 Task: Check the percentage active listings of balcony in the last 1 year.
Action: Mouse moved to (939, 201)
Screenshot: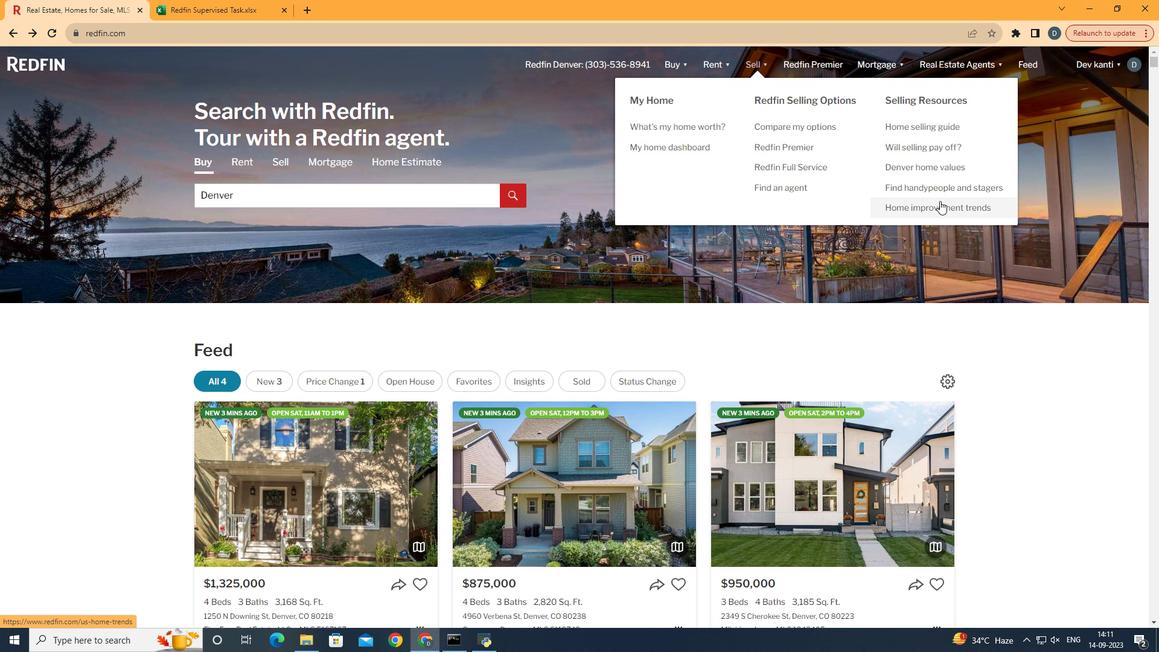 
Action: Mouse pressed left at (939, 201)
Screenshot: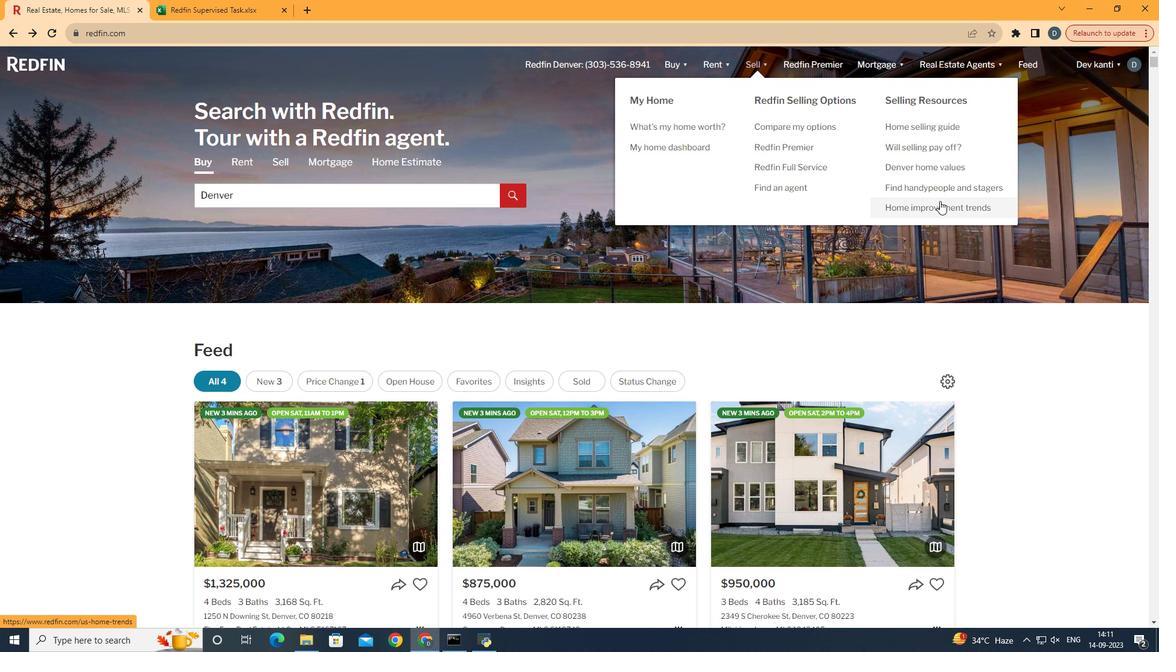
Action: Mouse moved to (313, 228)
Screenshot: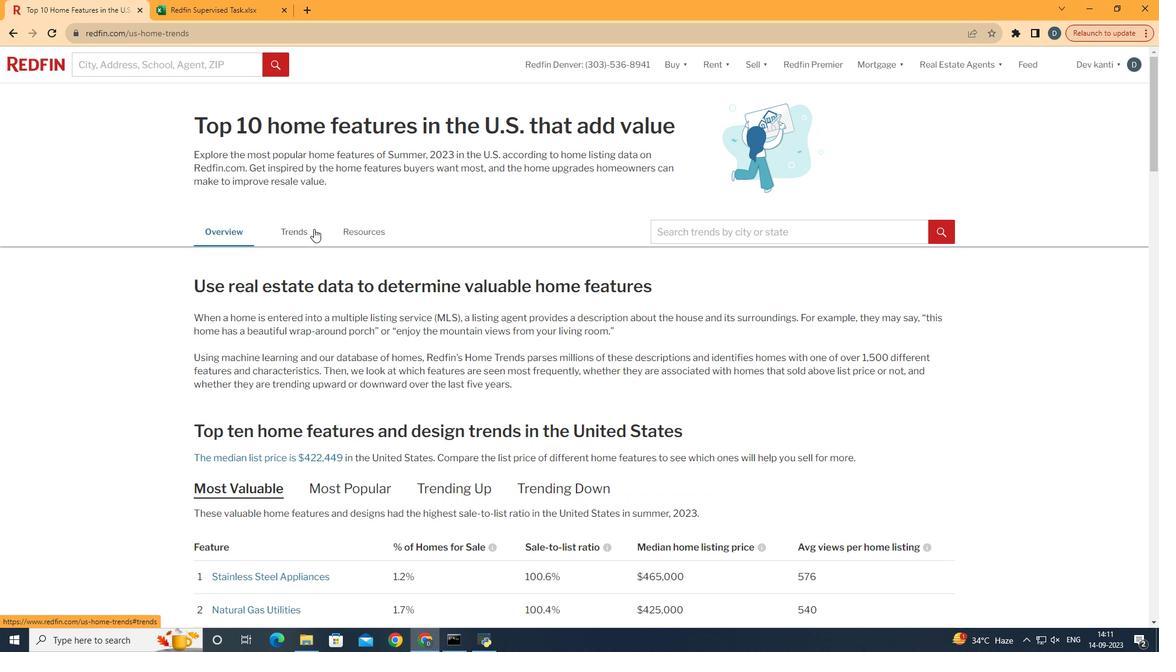 
Action: Mouse pressed left at (313, 228)
Screenshot: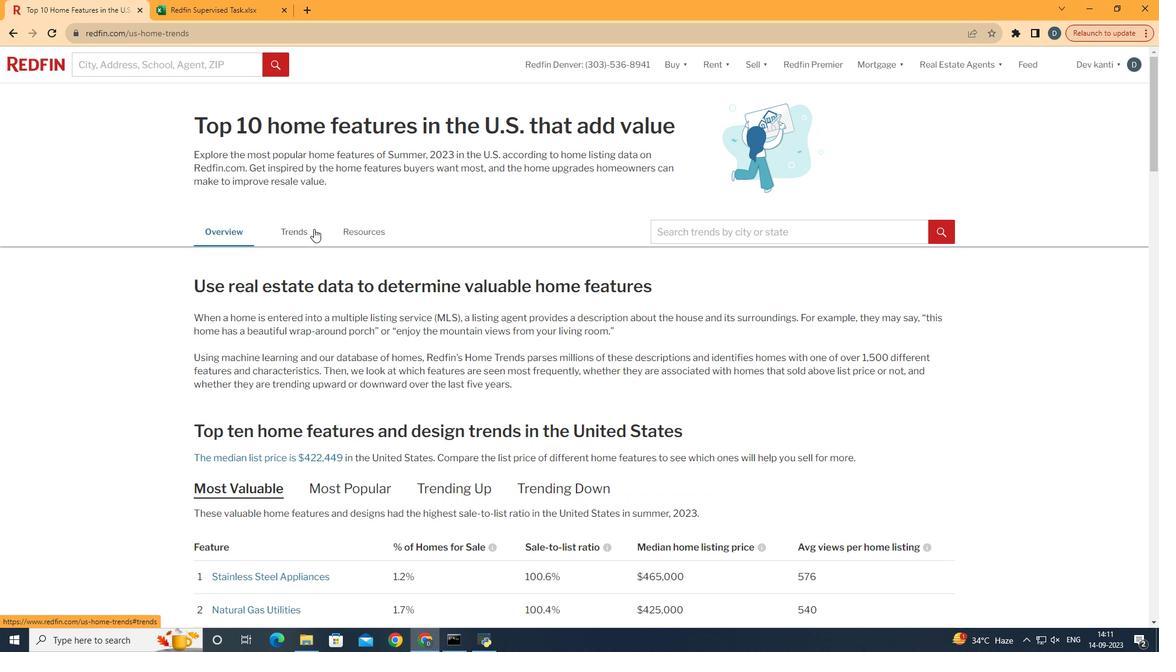 
Action: Mouse moved to (367, 351)
Screenshot: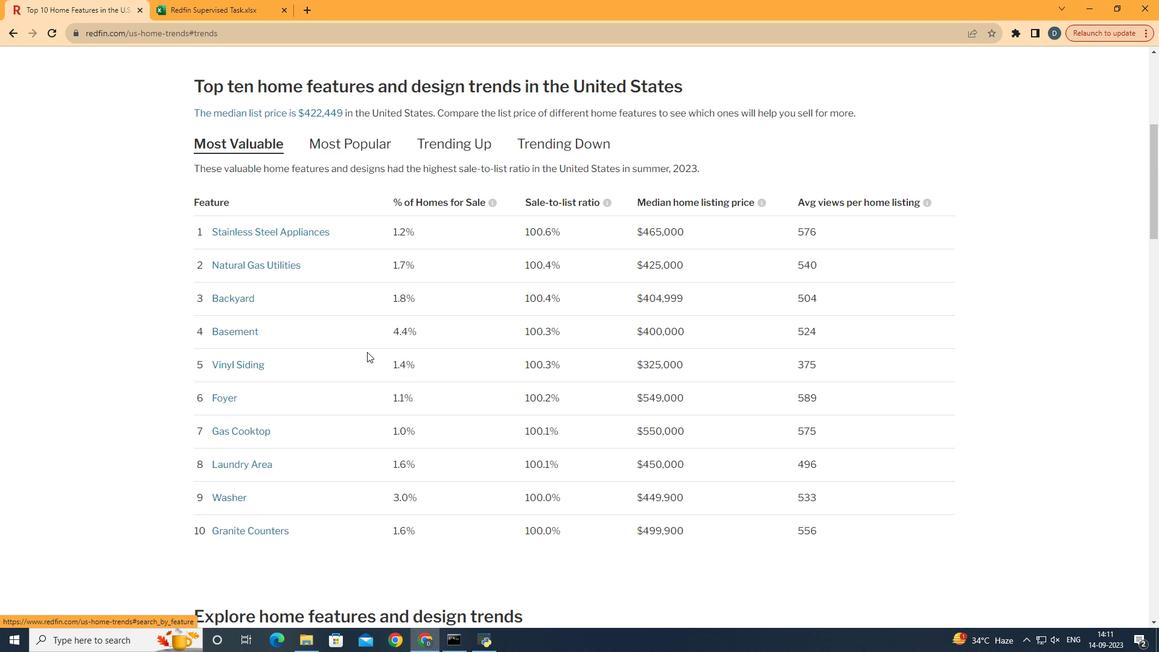 
Action: Mouse scrolled (367, 351) with delta (0, 0)
Screenshot: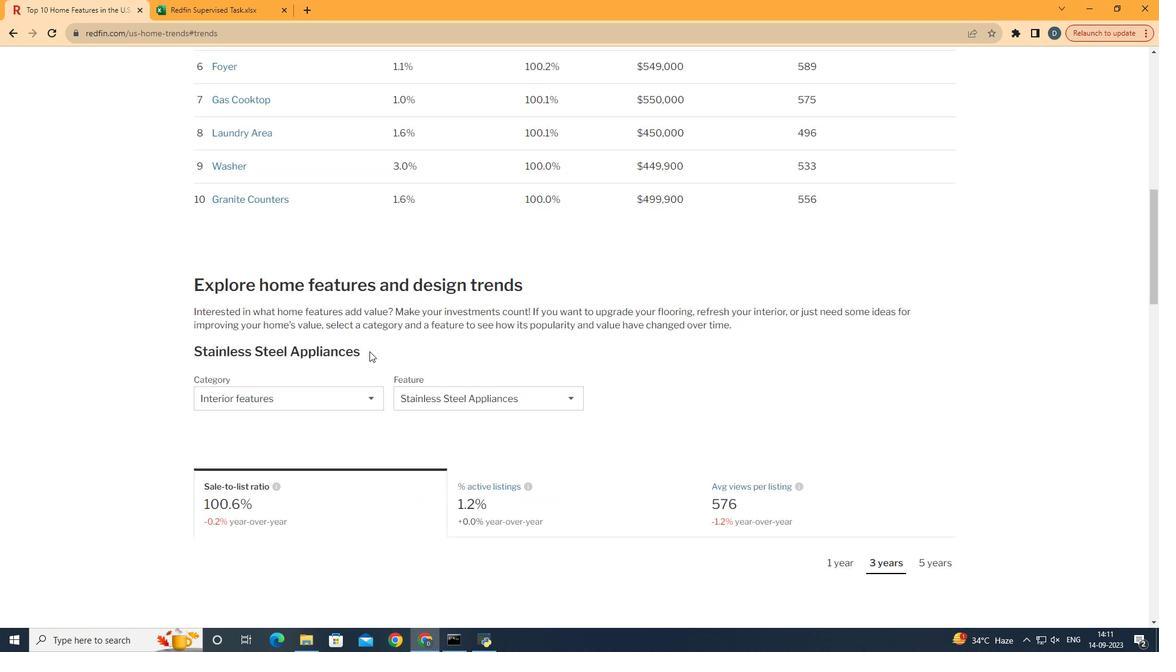 
Action: Mouse scrolled (367, 351) with delta (0, 0)
Screenshot: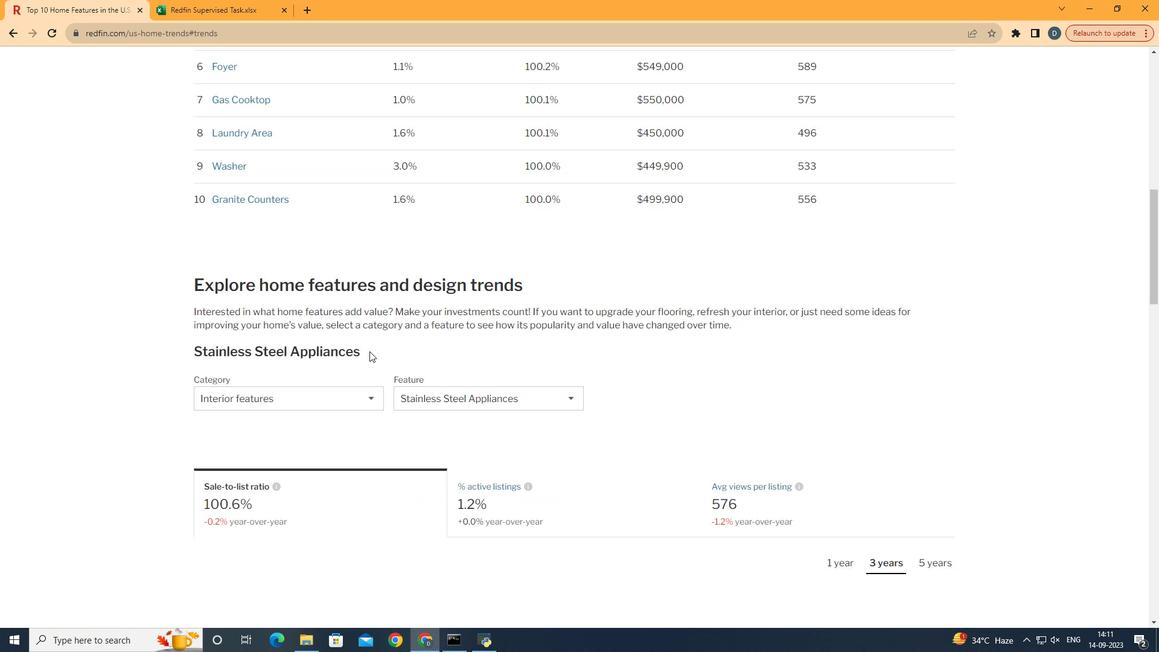 
Action: Mouse scrolled (367, 351) with delta (0, 0)
Screenshot: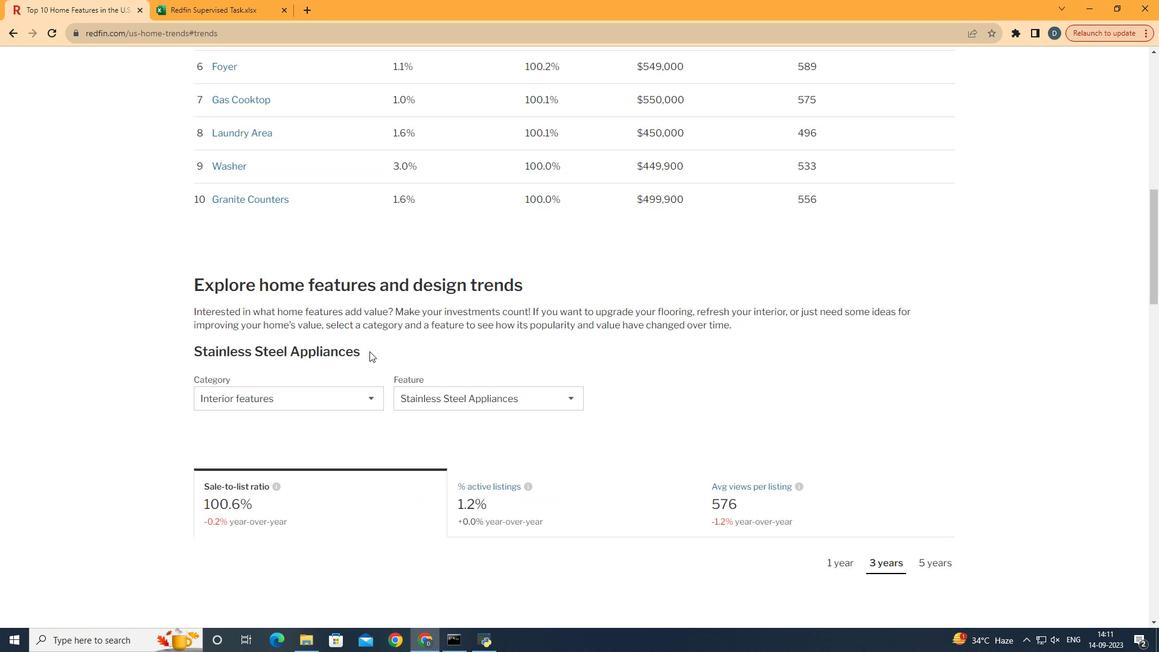 
Action: Mouse scrolled (367, 351) with delta (0, 0)
Screenshot: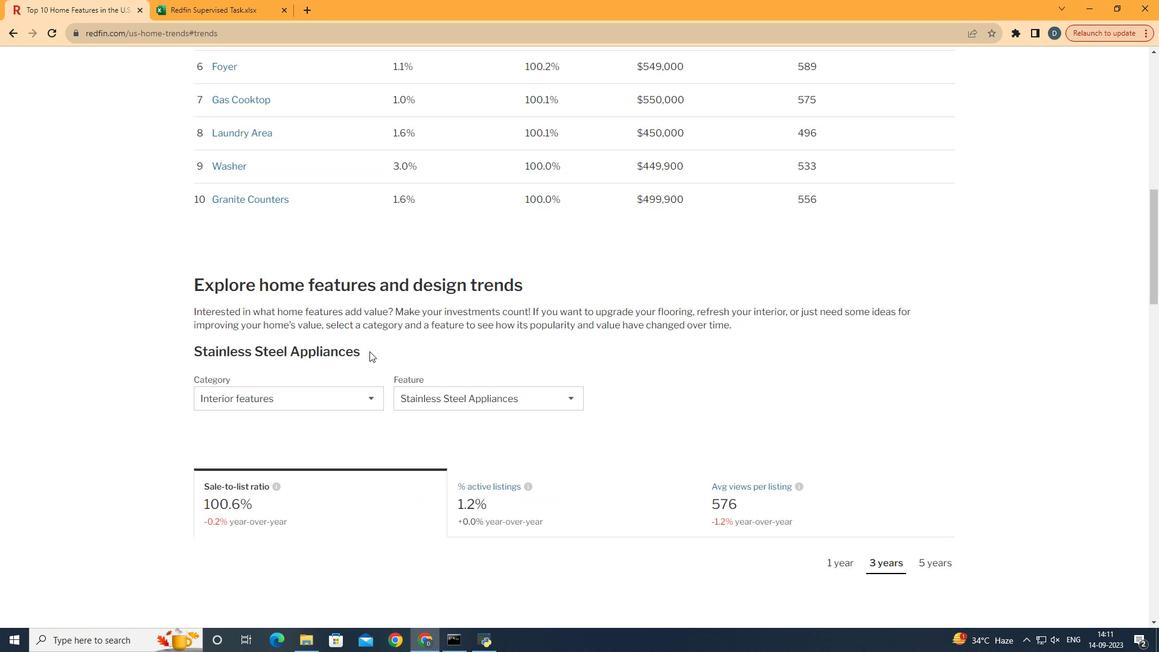 
Action: Mouse scrolled (367, 351) with delta (0, 0)
Screenshot: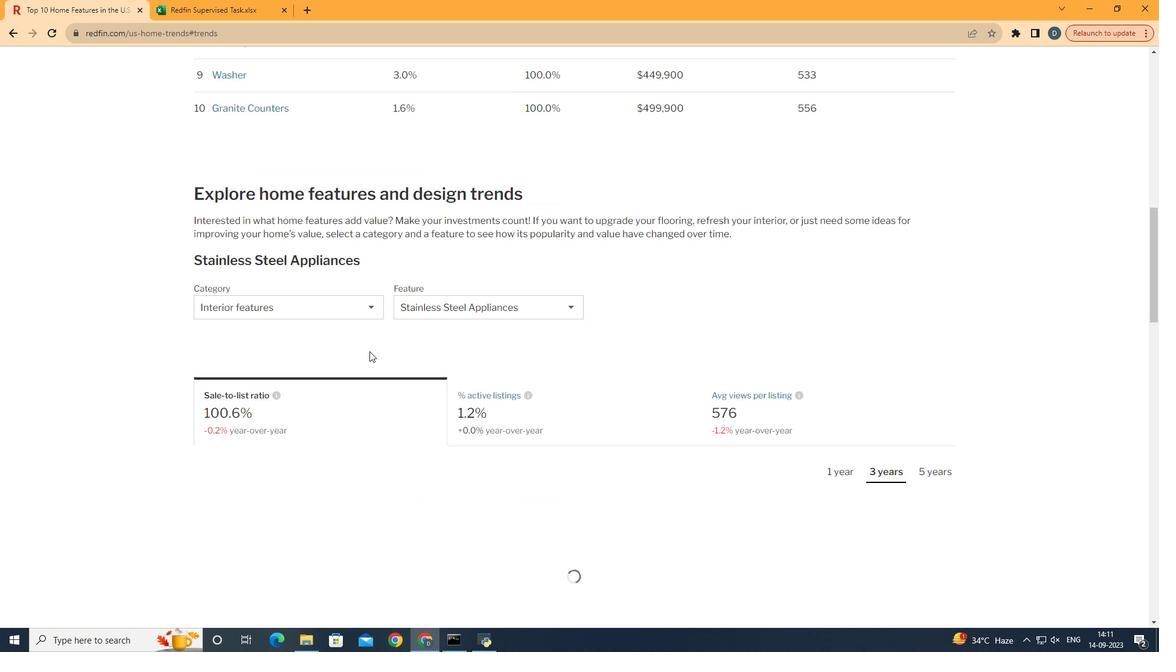 
Action: Mouse scrolled (367, 351) with delta (0, 0)
Screenshot: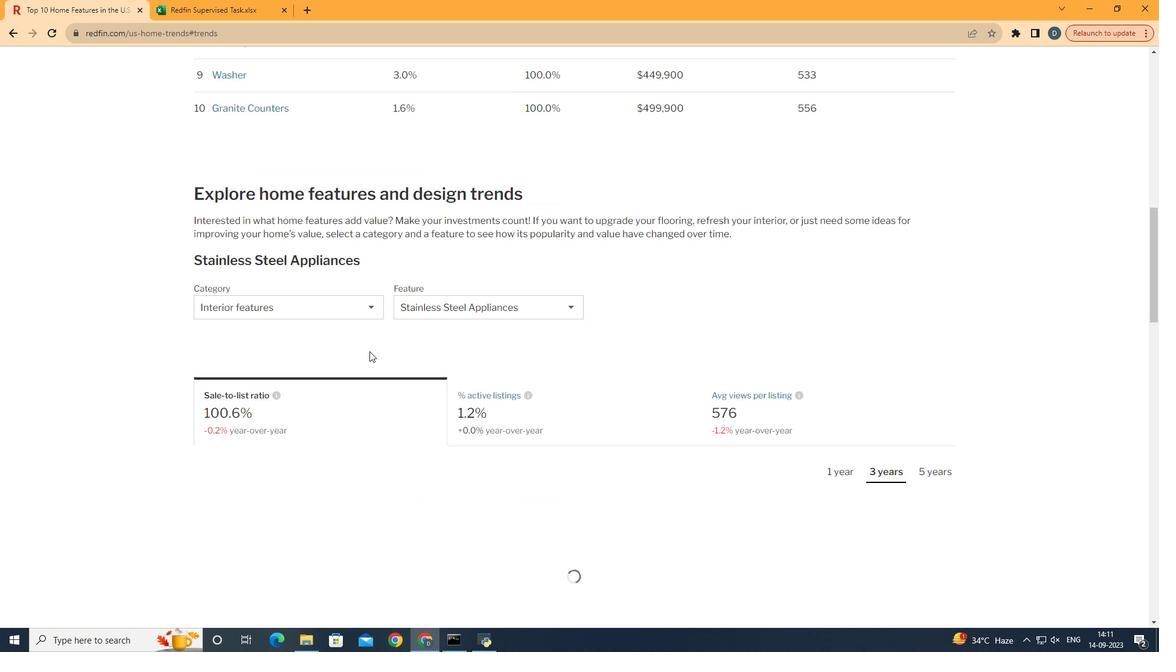 
Action: Mouse moved to (368, 351)
Screenshot: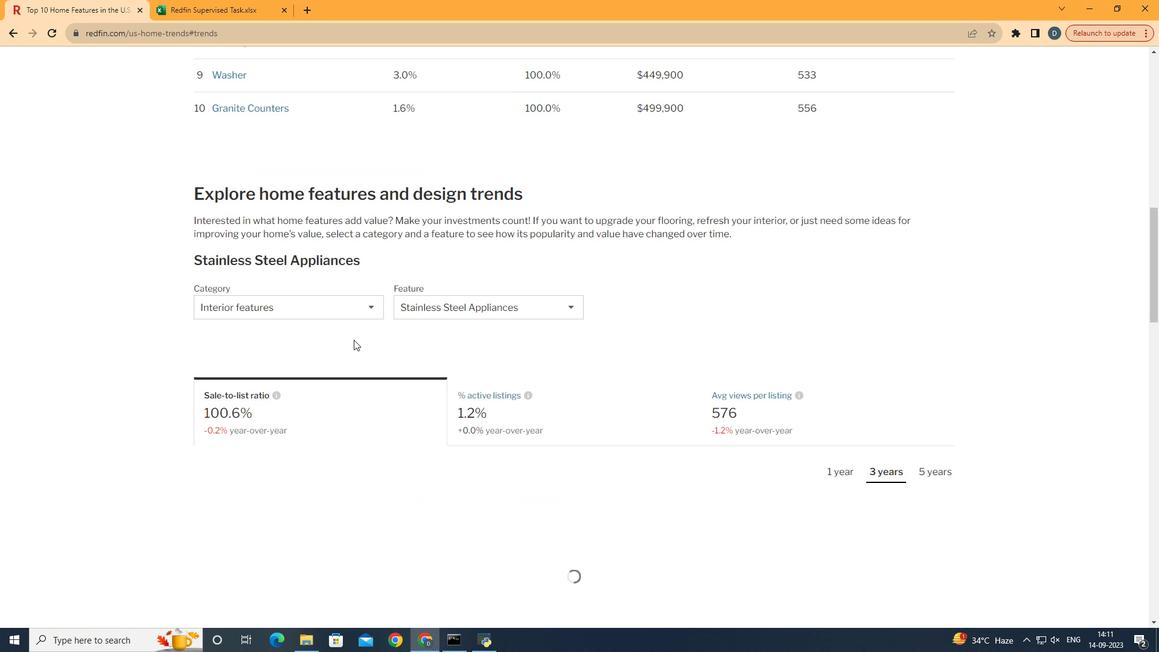 
Action: Mouse scrolled (368, 351) with delta (0, 0)
Screenshot: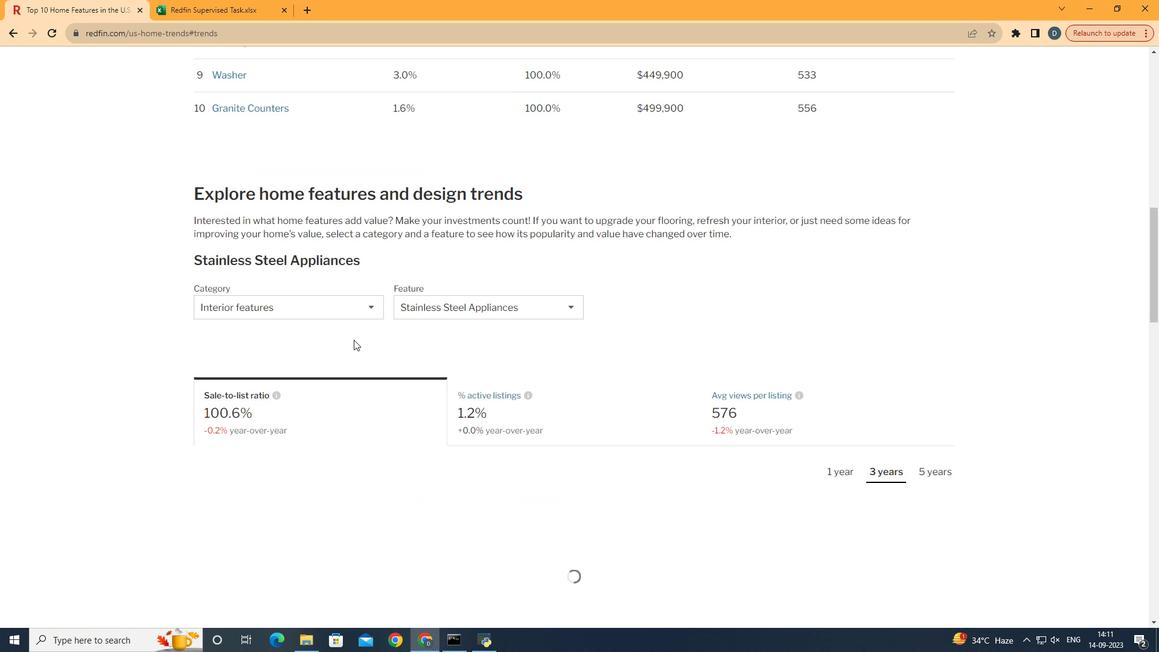 
Action: Mouse moved to (317, 321)
Screenshot: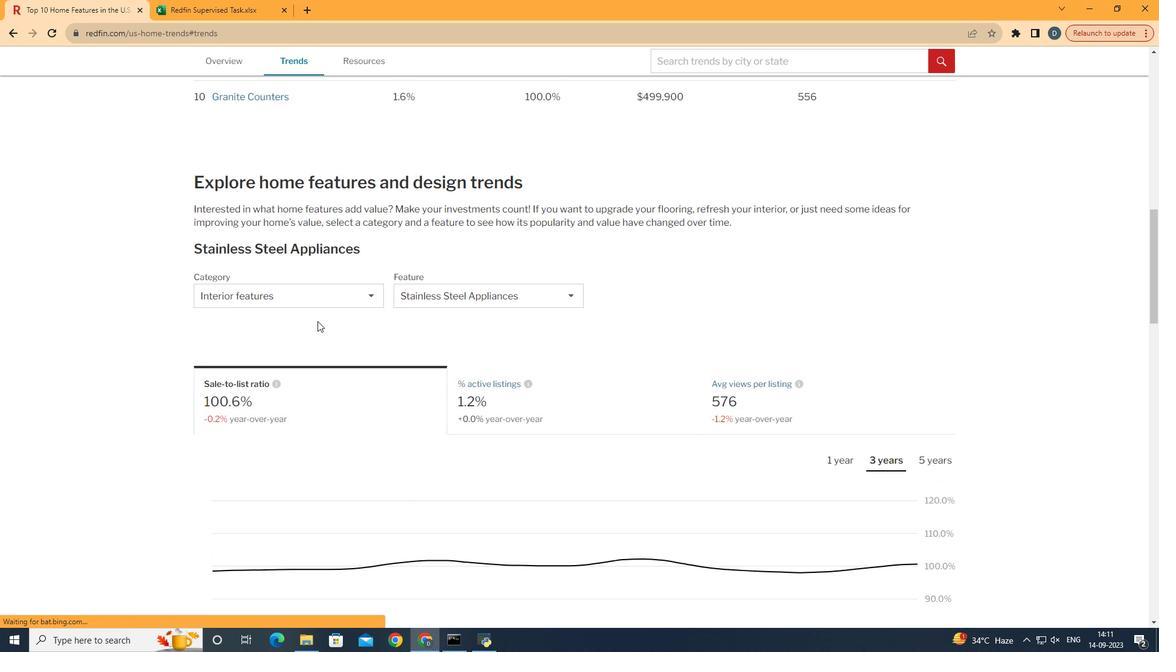 
Action: Mouse scrolled (317, 320) with delta (0, 0)
Screenshot: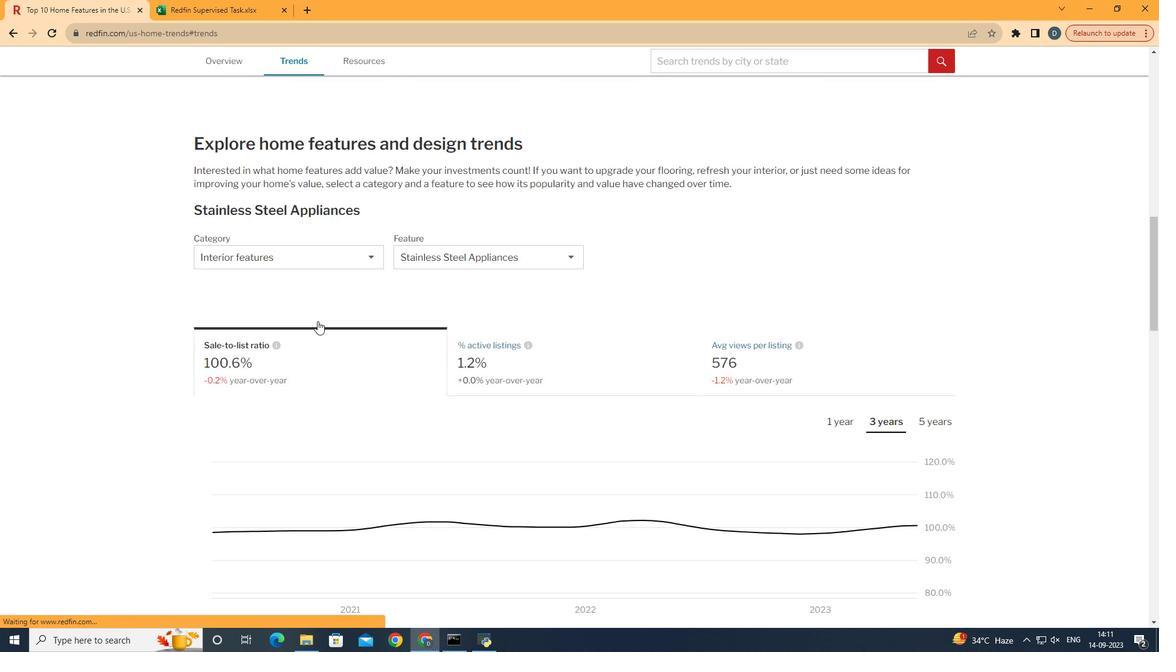 
Action: Mouse moved to (330, 270)
Screenshot: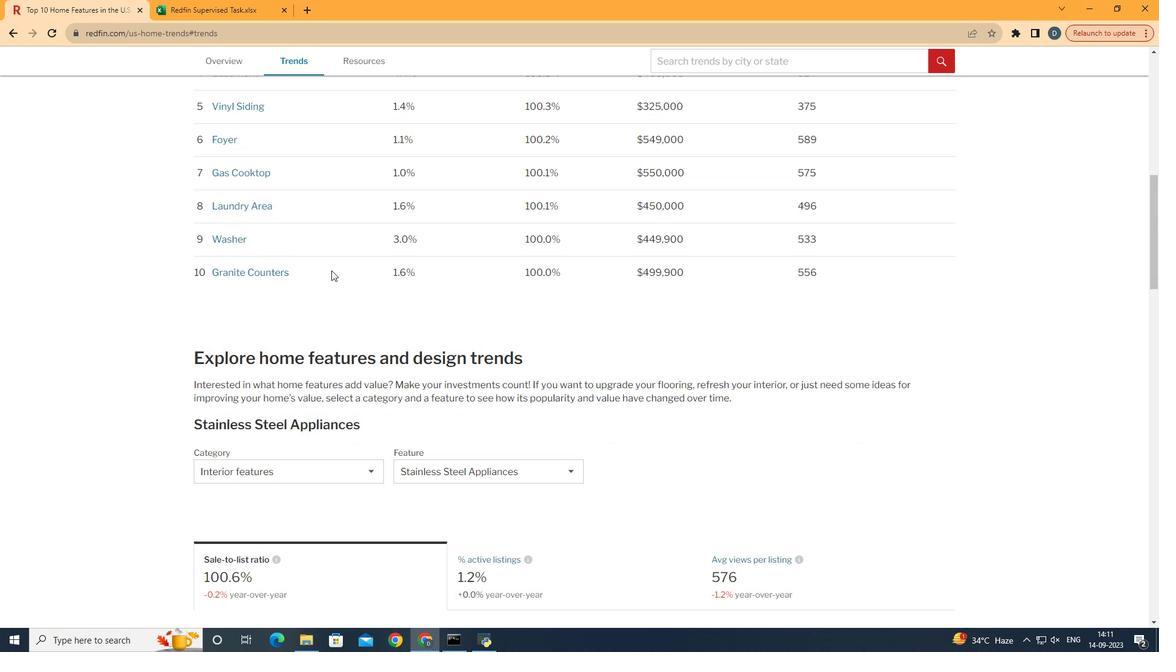 
Action: Mouse scrolled (330, 269) with delta (0, 0)
Screenshot: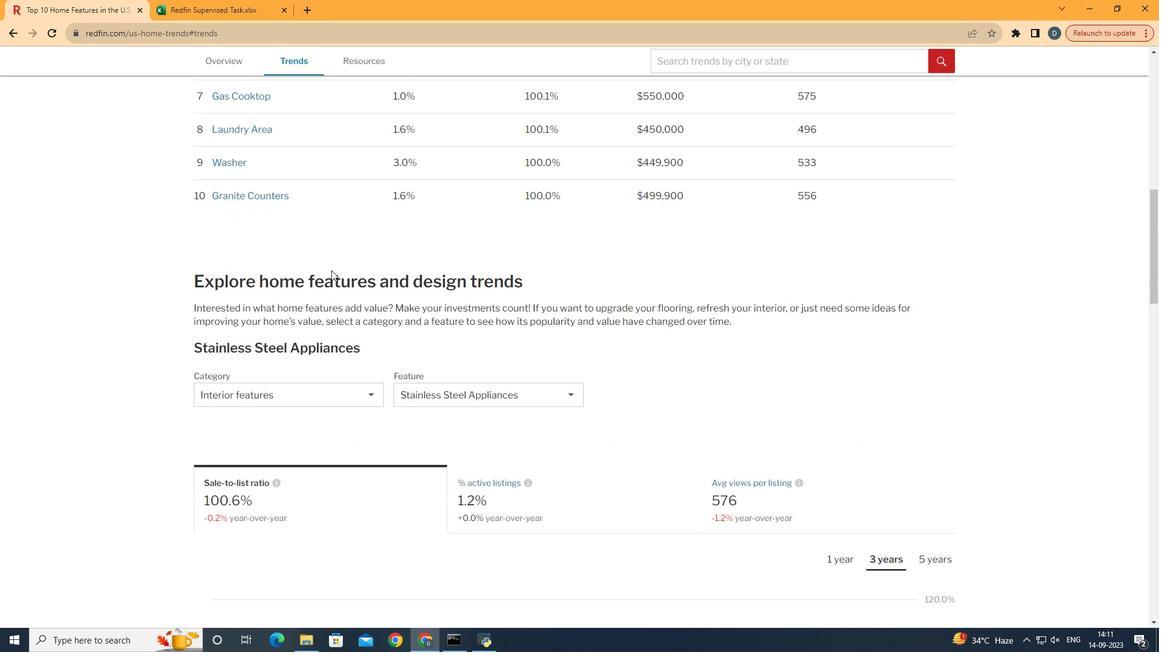 
Action: Mouse moved to (331, 270)
Screenshot: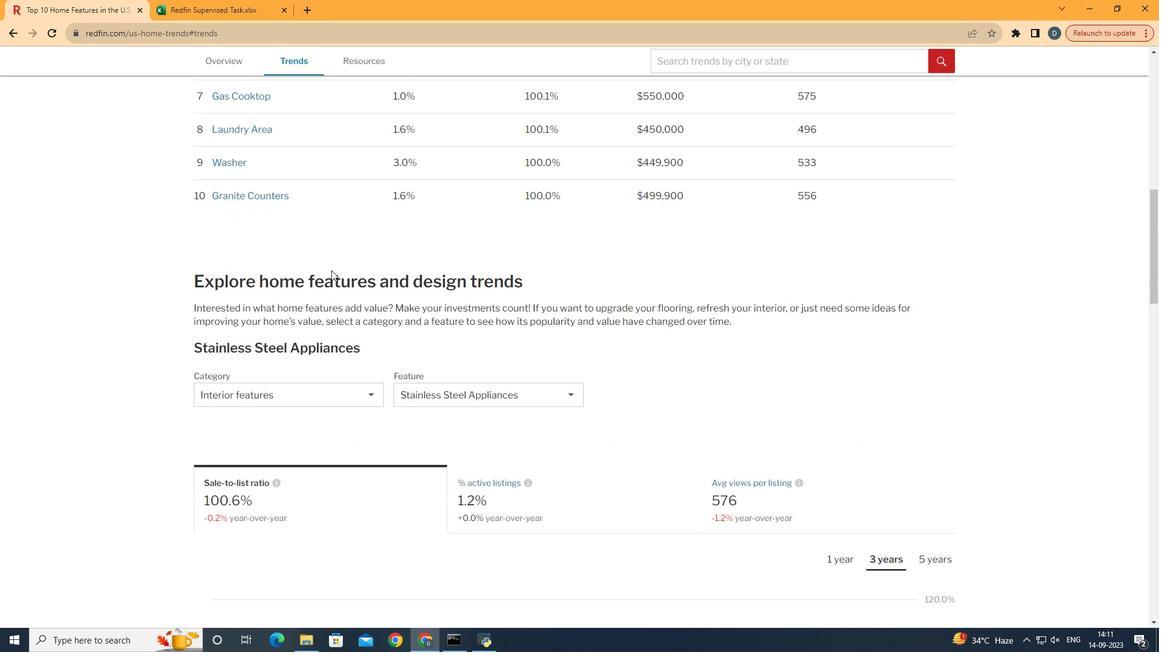 
Action: Mouse scrolled (331, 269) with delta (0, 0)
Screenshot: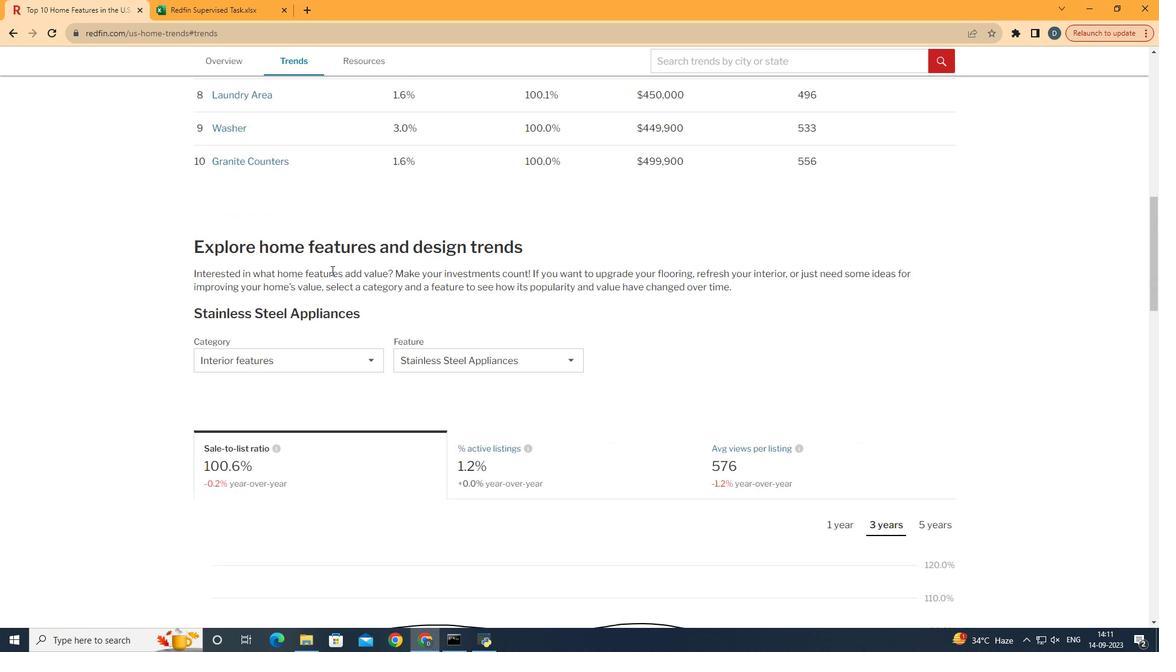 
Action: Mouse scrolled (331, 269) with delta (0, 0)
Screenshot: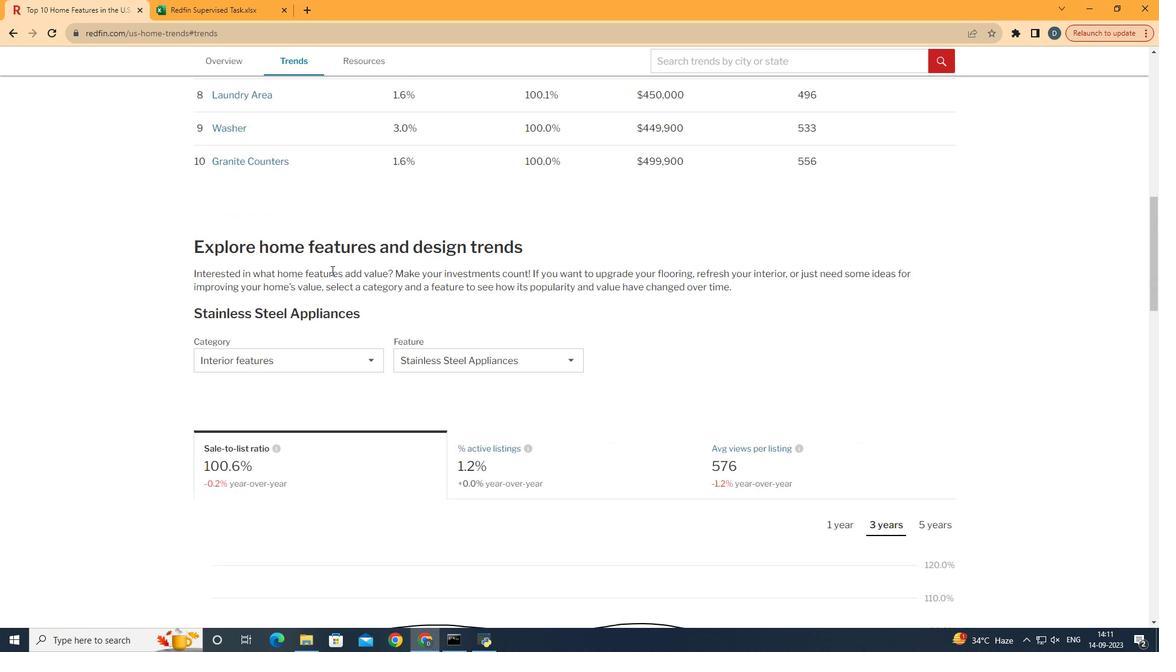 
Action: Mouse scrolled (331, 269) with delta (0, 0)
Screenshot: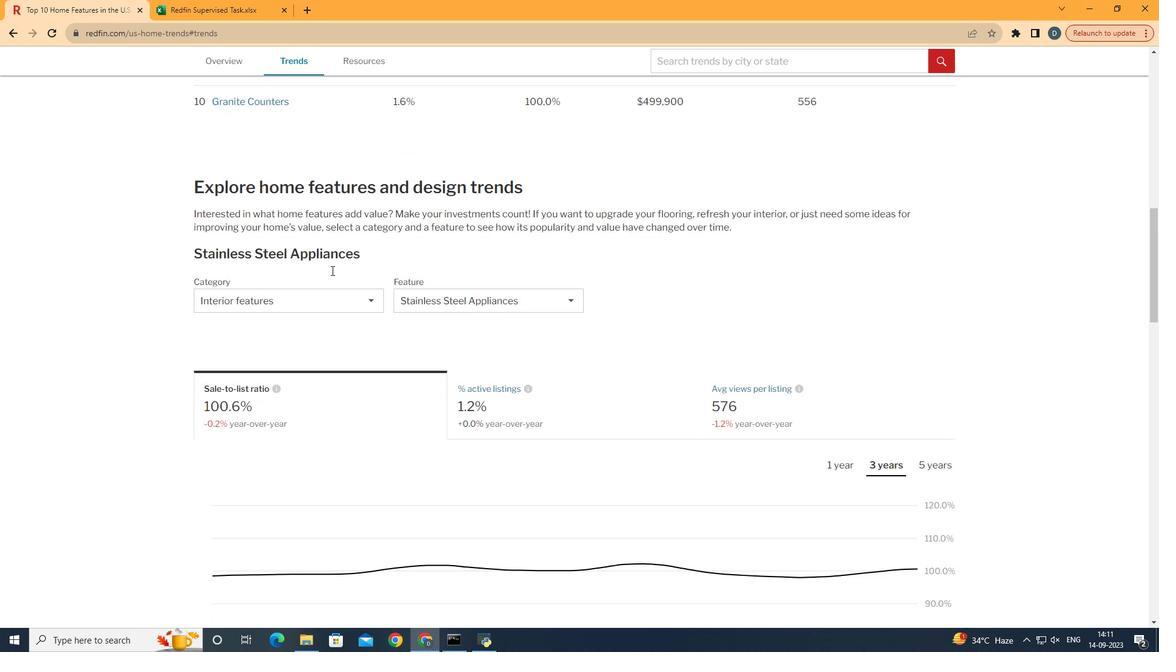 
Action: Mouse moved to (321, 303)
Screenshot: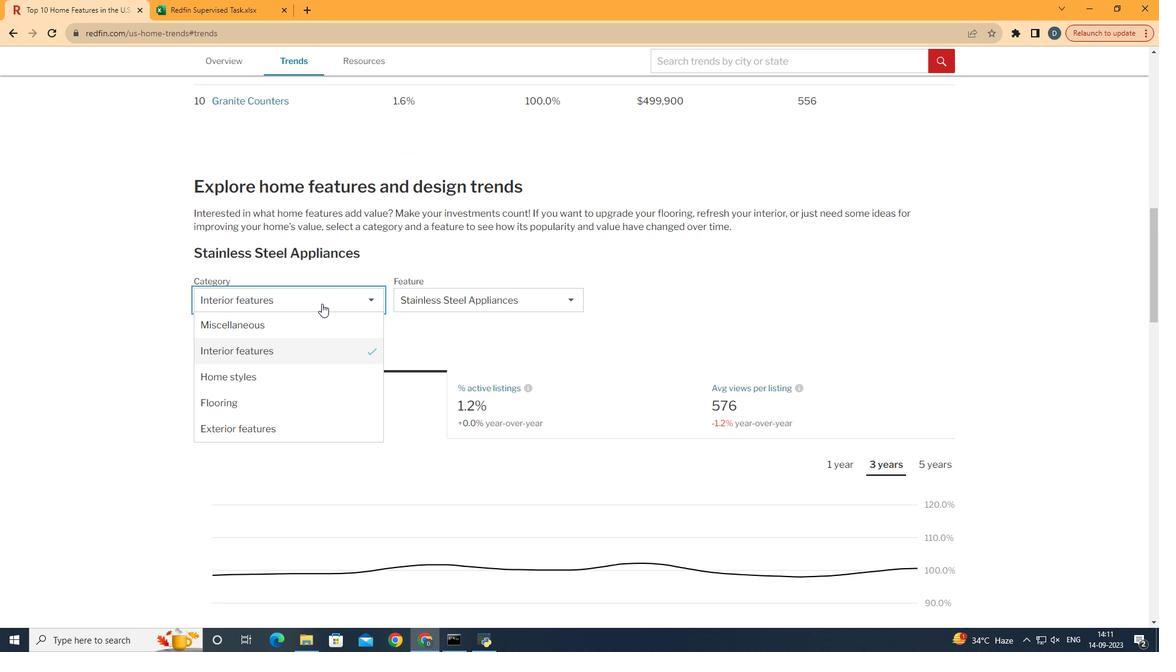 
Action: Mouse pressed left at (321, 303)
Screenshot: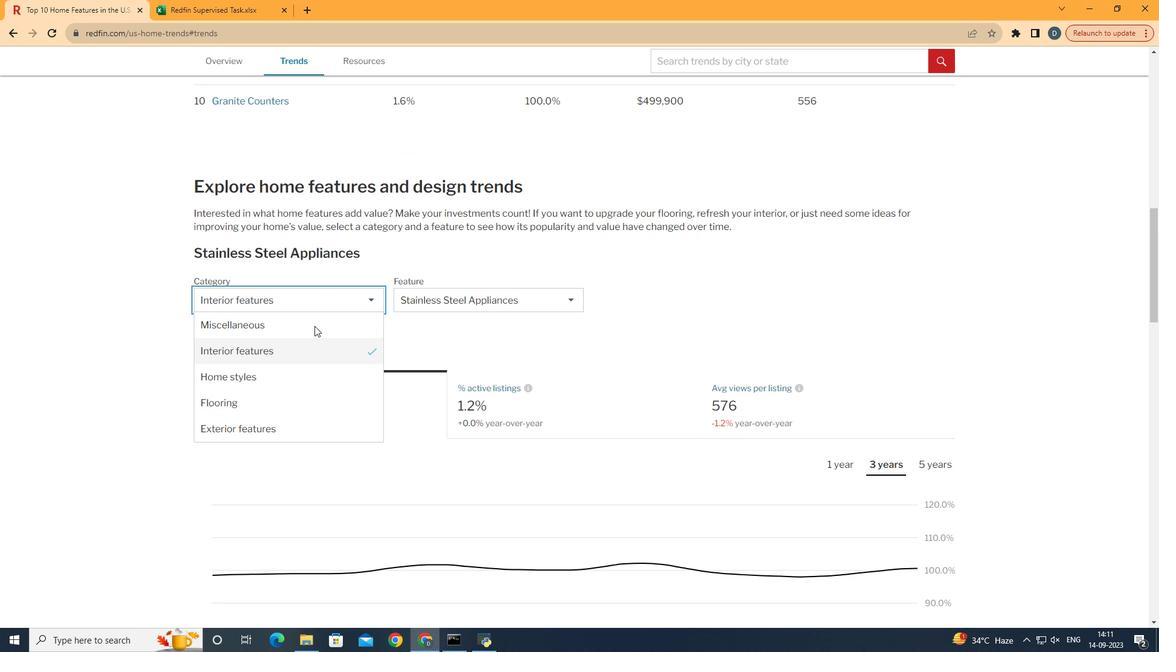 
Action: Mouse moved to (306, 431)
Screenshot: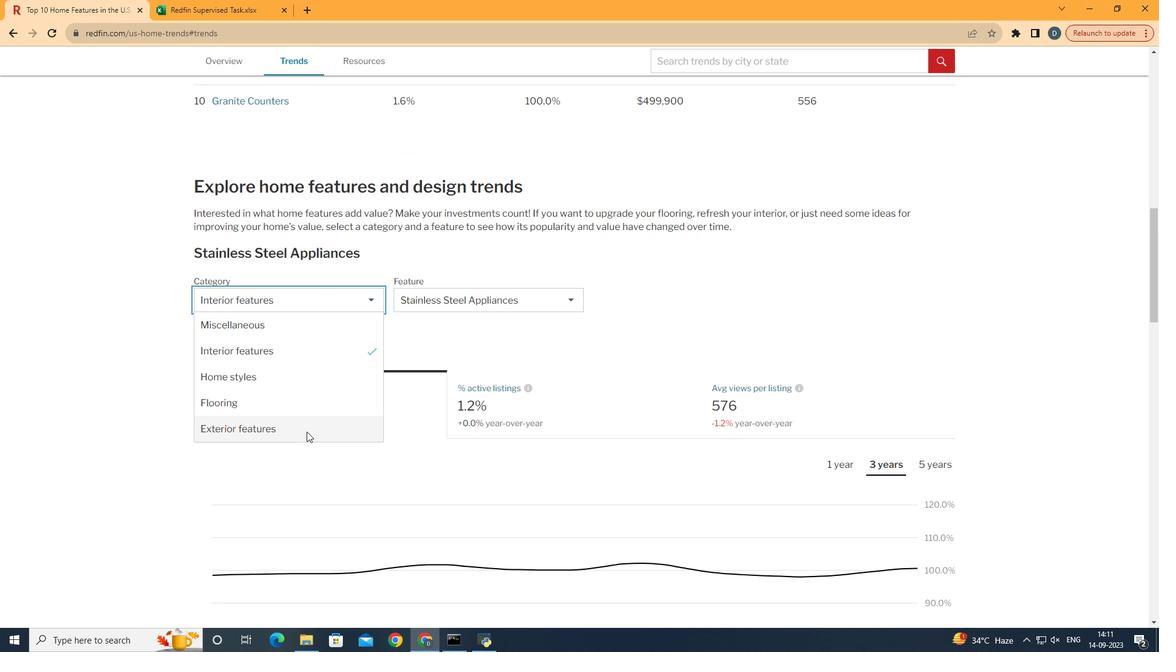 
Action: Mouse pressed left at (306, 431)
Screenshot: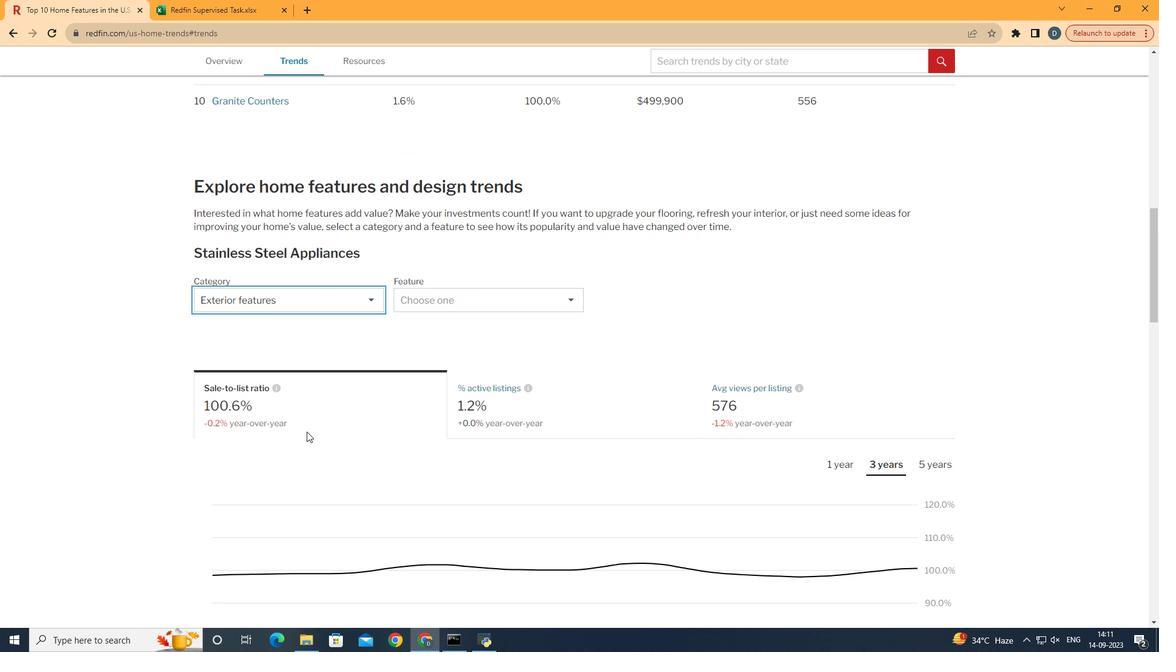 
Action: Mouse moved to (452, 296)
Screenshot: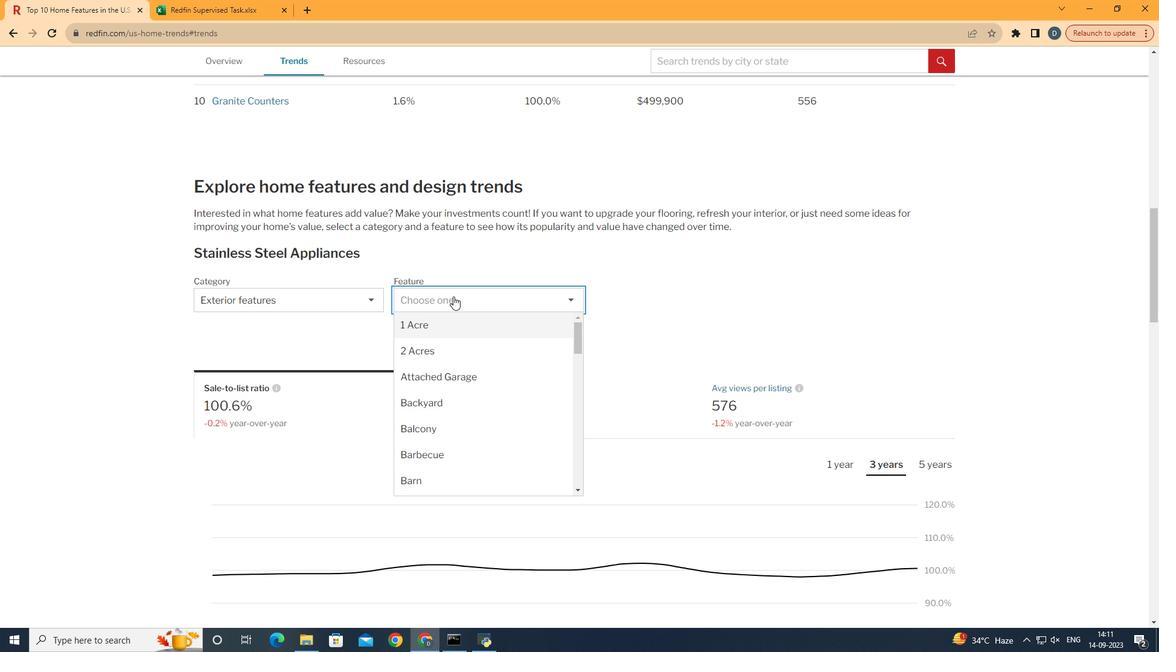 
Action: Mouse pressed left at (452, 296)
Screenshot: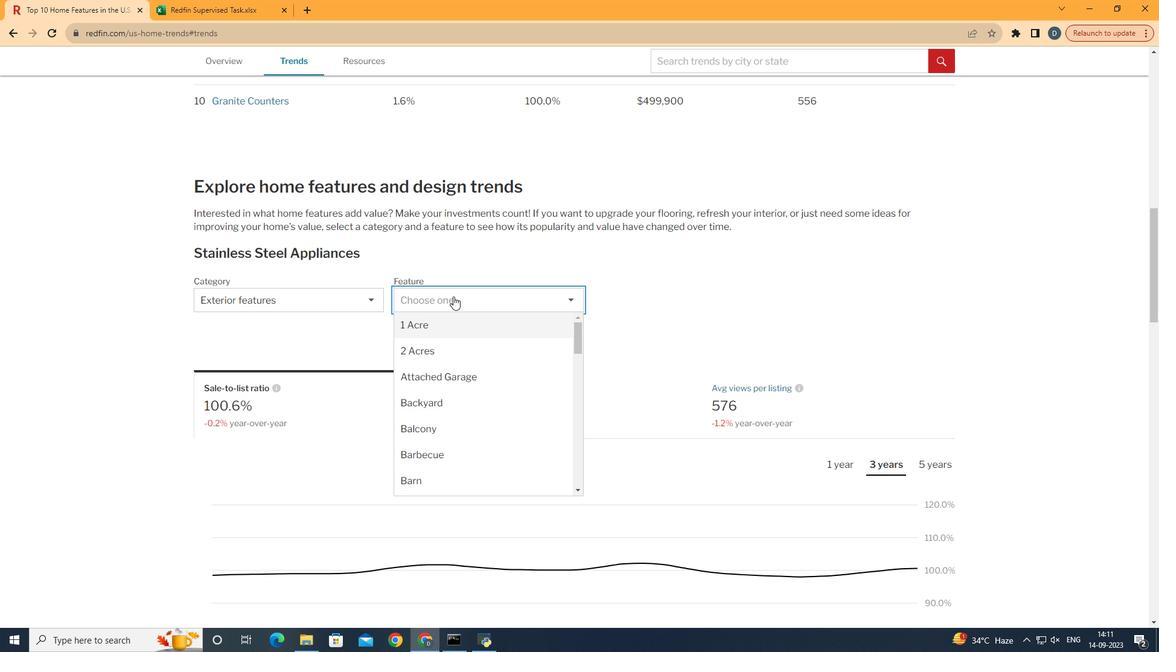 
Action: Mouse moved to (478, 434)
Screenshot: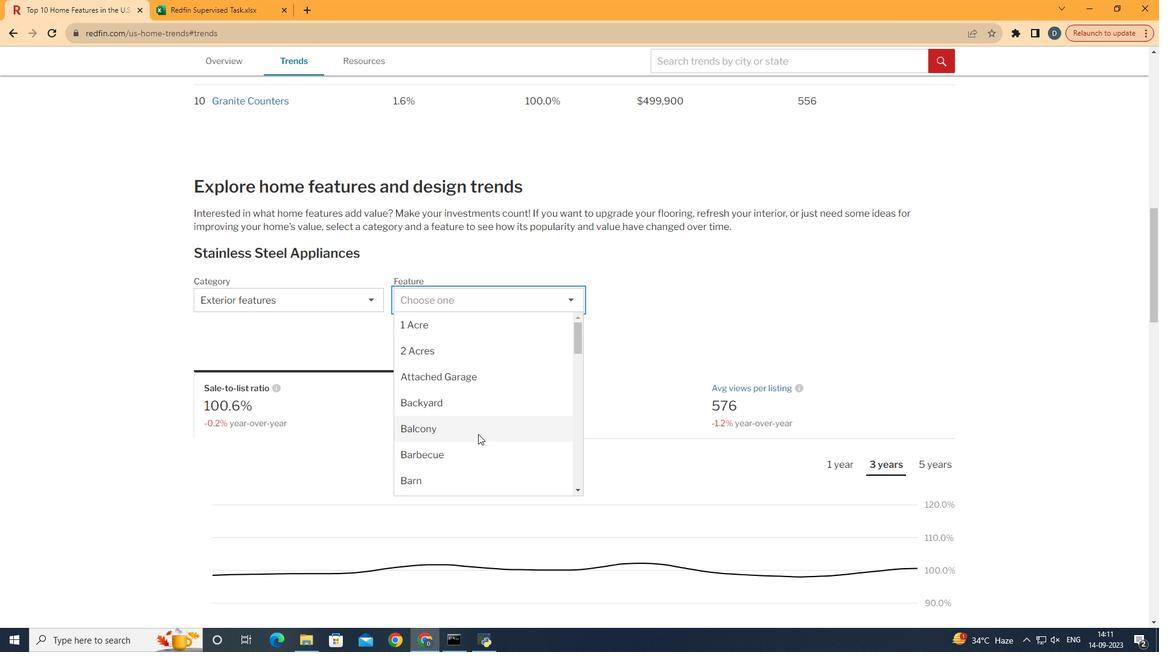 
Action: Mouse pressed left at (478, 434)
Screenshot: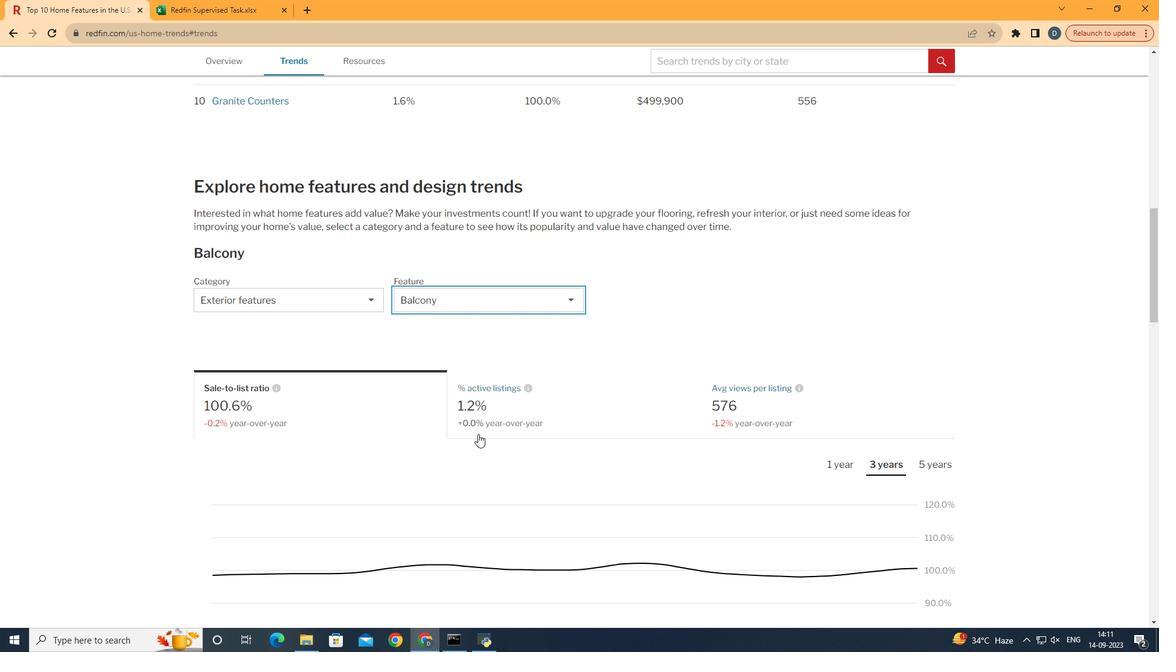 
Action: Mouse moved to (632, 306)
Screenshot: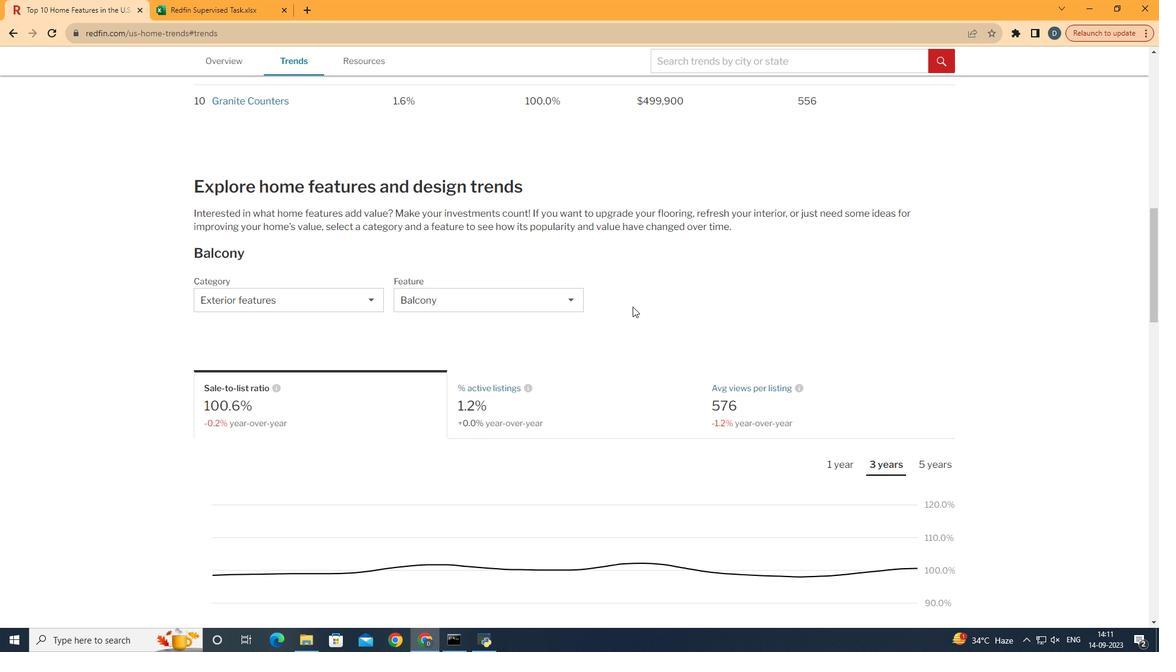 
Action: Mouse pressed left at (632, 306)
Screenshot: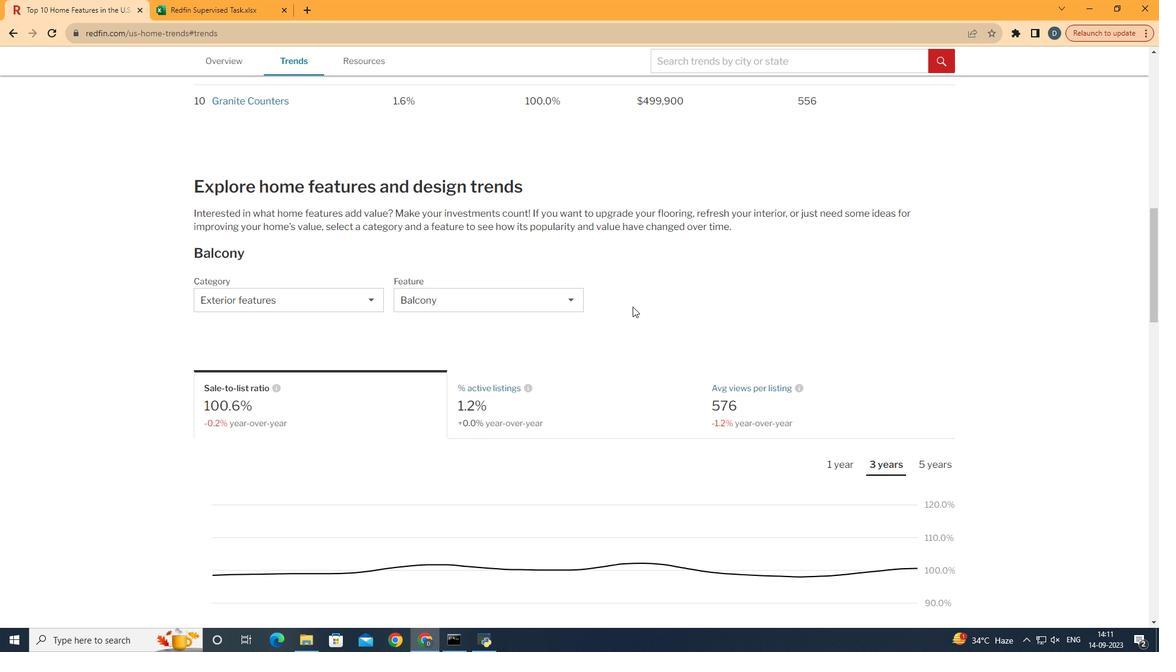
Action: Mouse moved to (620, 396)
Screenshot: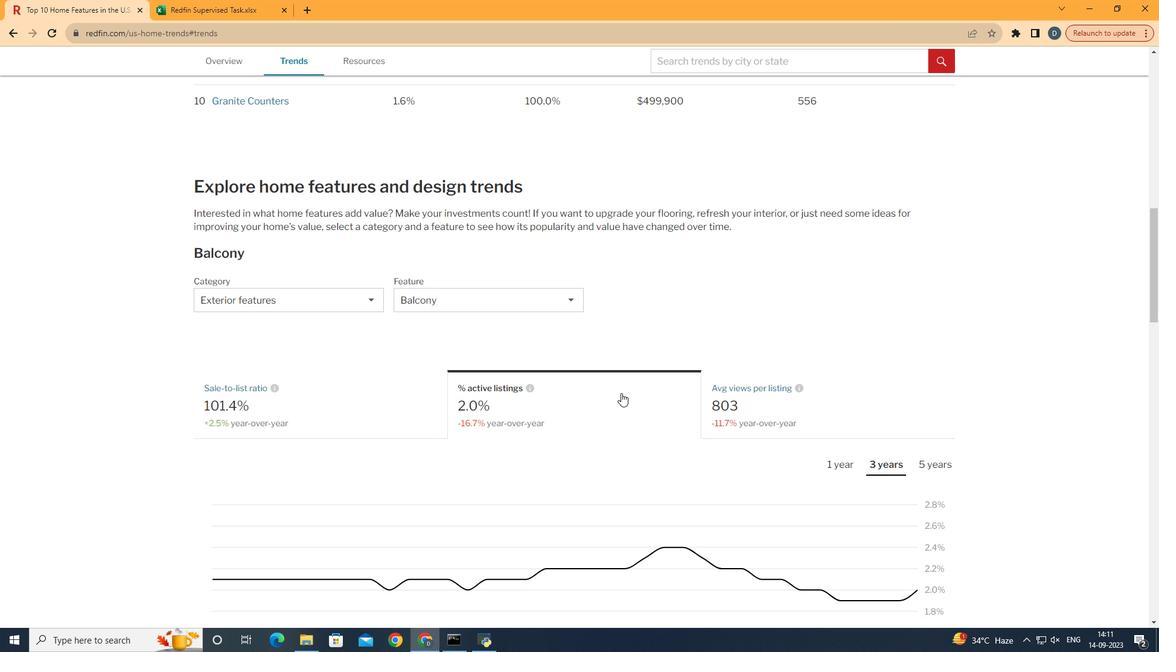 
Action: Mouse pressed left at (620, 396)
Screenshot: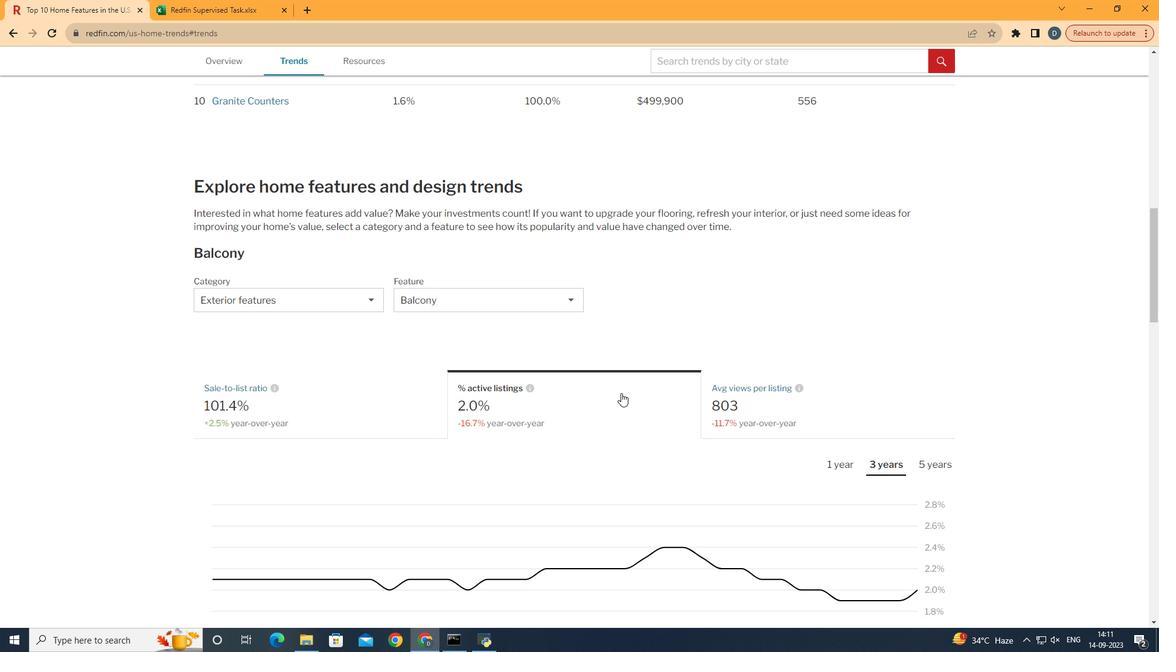 
Action: Mouse moved to (718, 362)
Screenshot: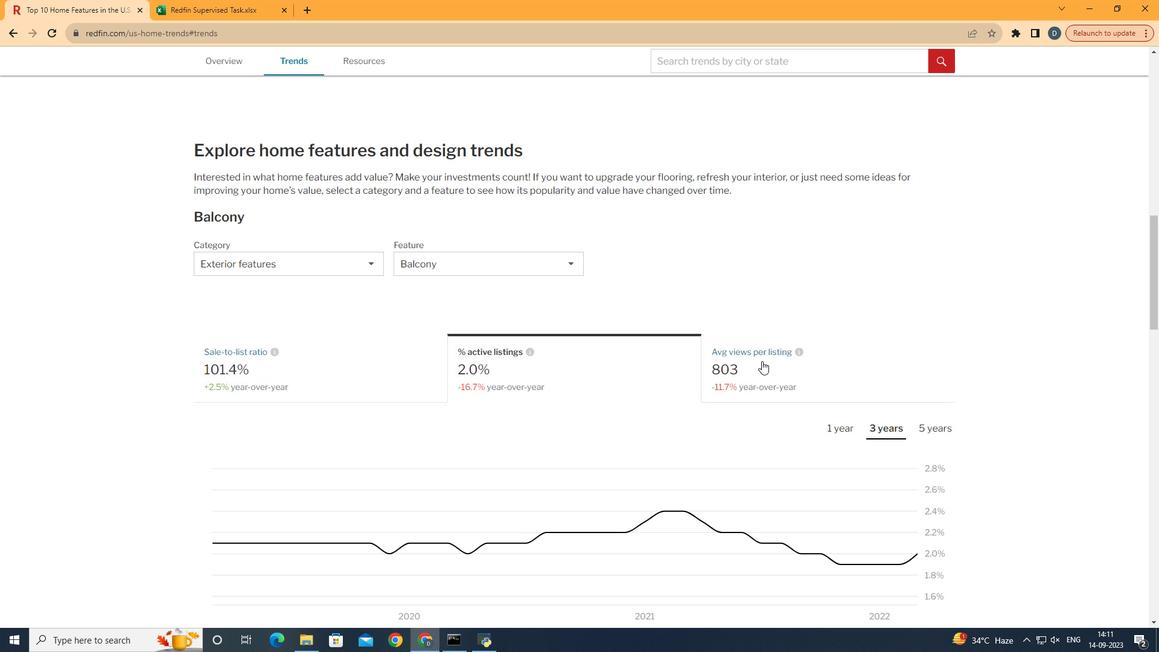 
Action: Mouse scrolled (718, 361) with delta (0, 0)
Screenshot: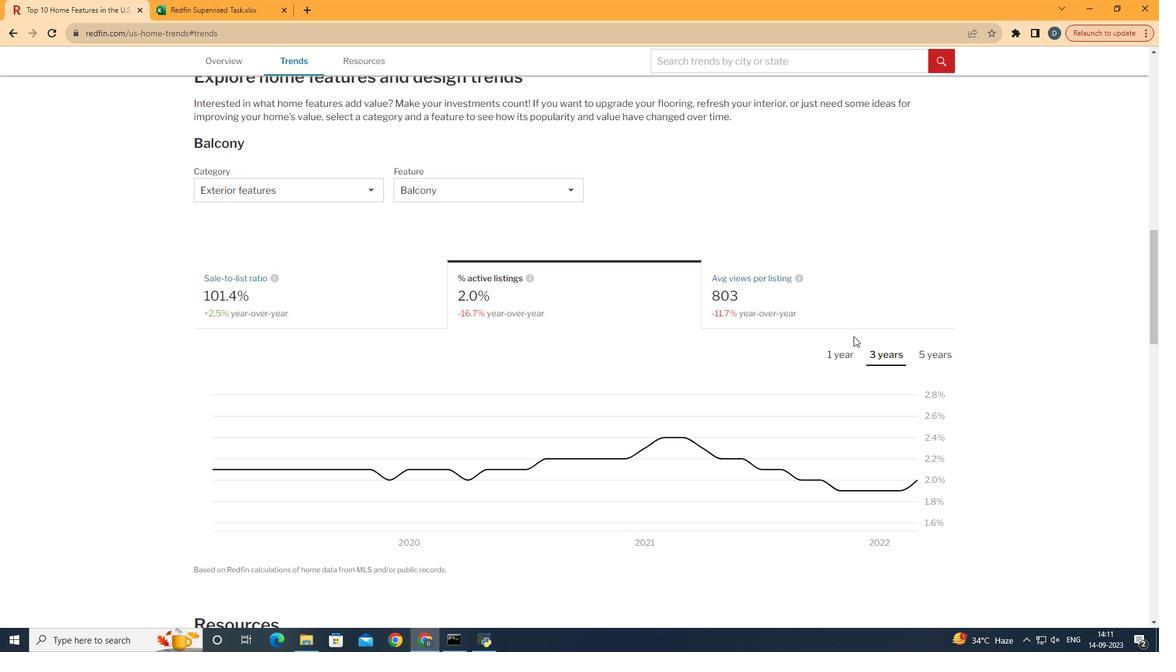 
Action: Mouse scrolled (718, 361) with delta (0, 0)
Screenshot: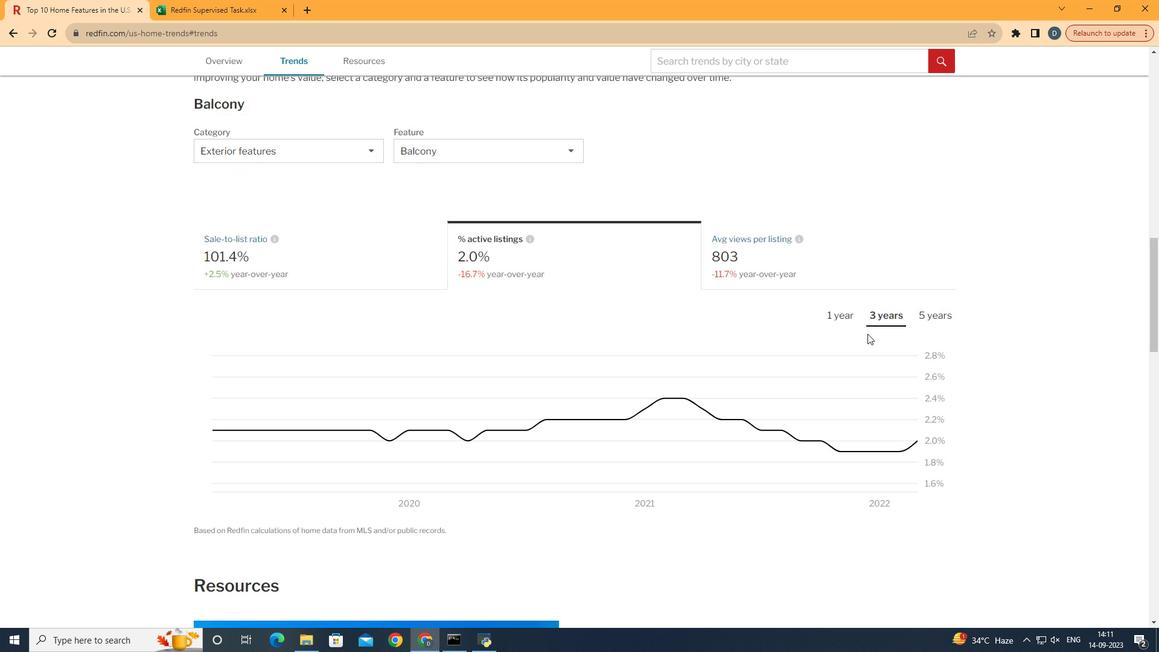 
Action: Mouse moved to (728, 362)
Screenshot: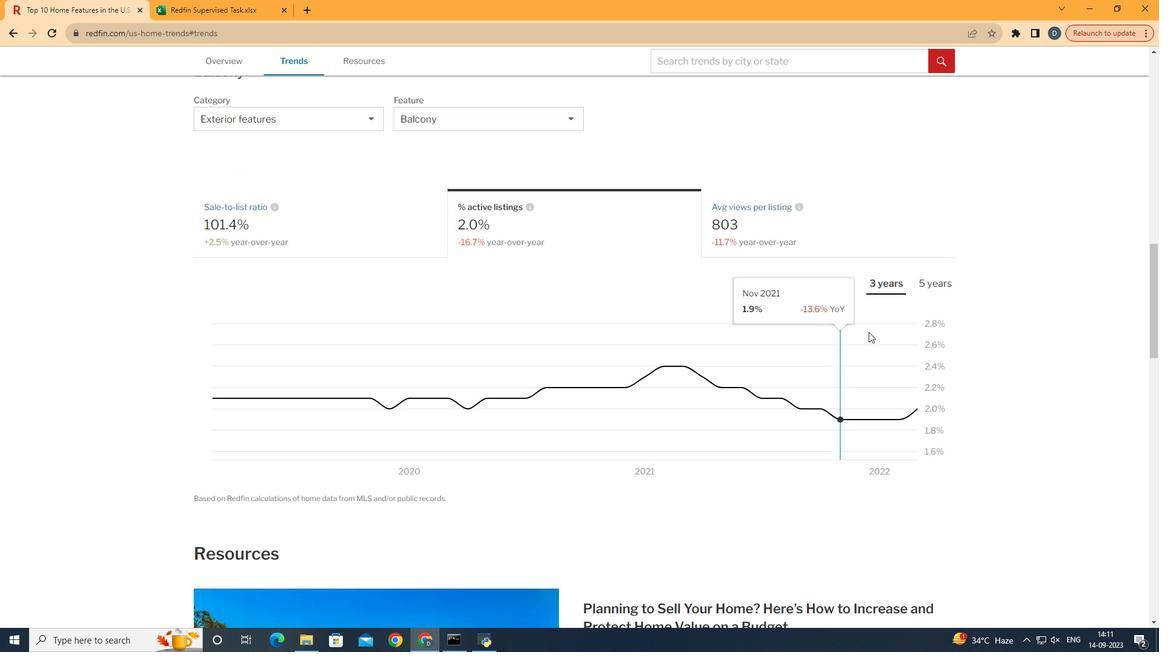 
Action: Mouse scrolled (728, 361) with delta (0, 0)
Screenshot: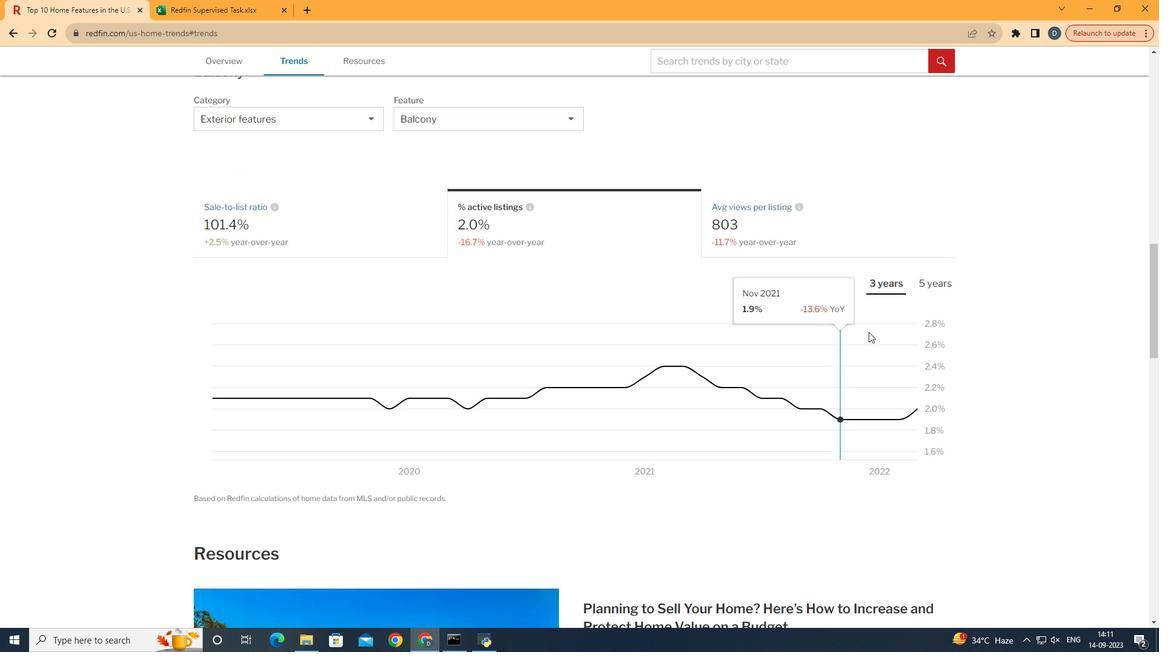 
Action: Mouse moved to (852, 290)
Screenshot: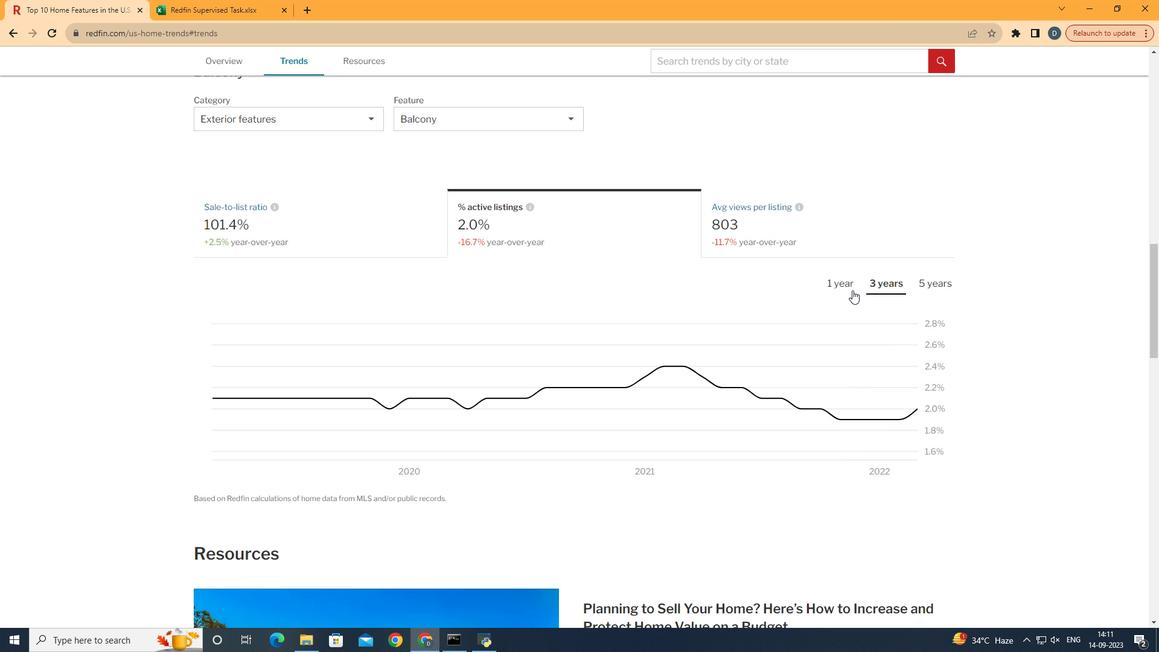 
Action: Mouse pressed left at (852, 290)
Screenshot: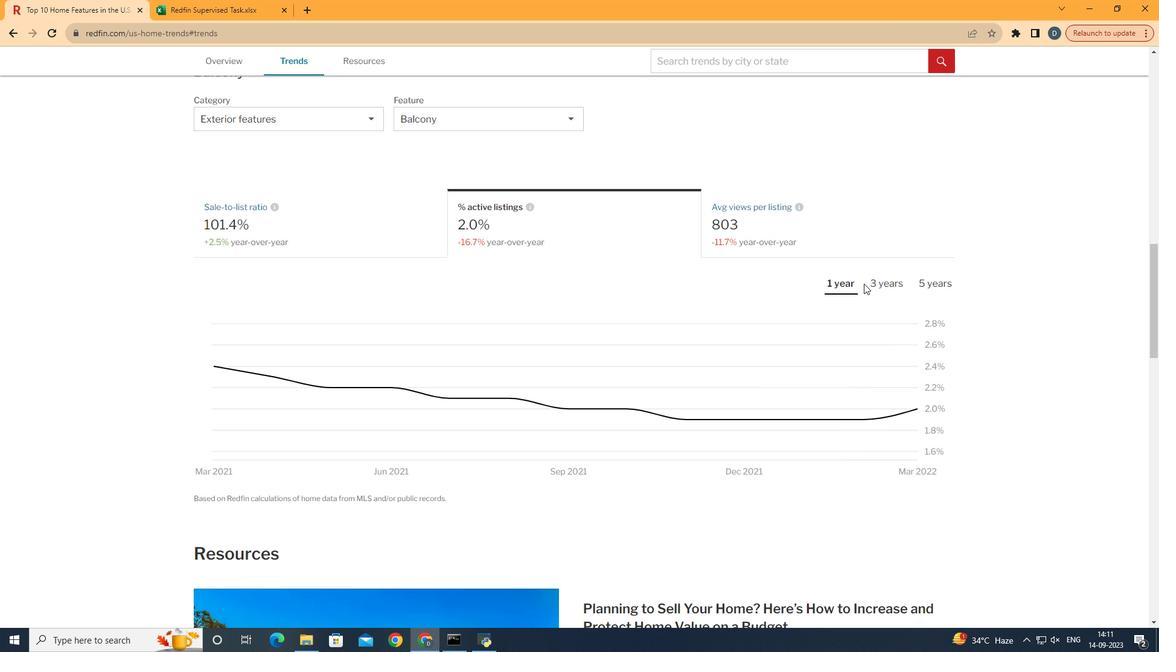 
Action: Mouse moved to (891, 275)
Screenshot: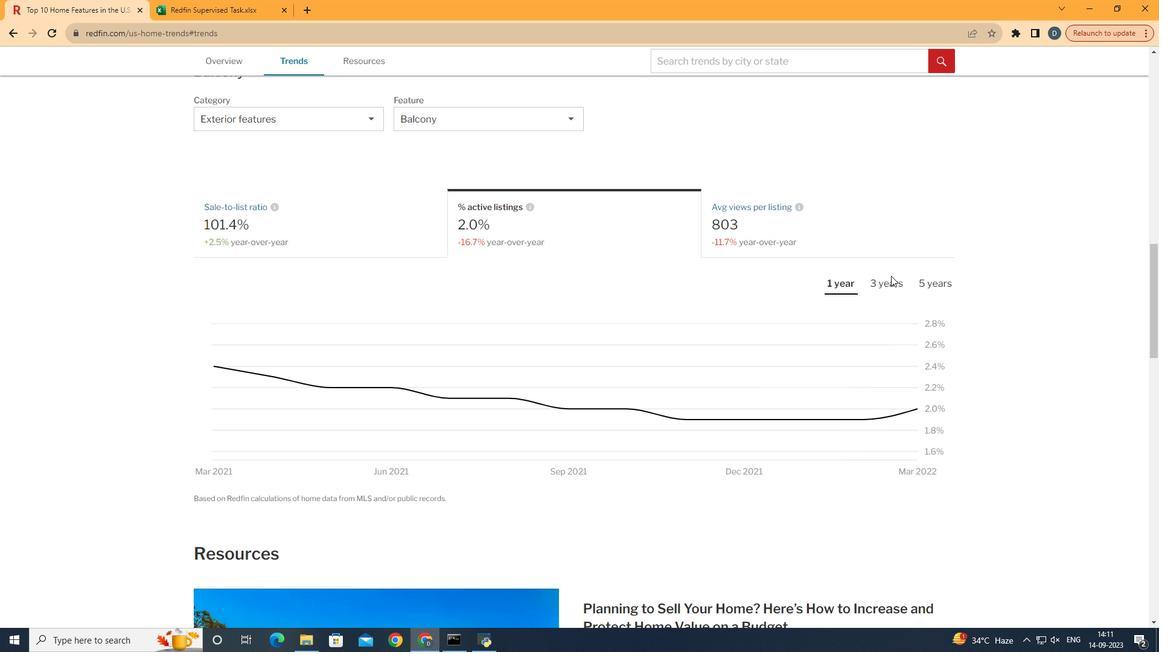 
